 Task: Create a rule when I enter a card name starting with a date after set due on the date.
Action: Mouse moved to (1037, 85)
Screenshot: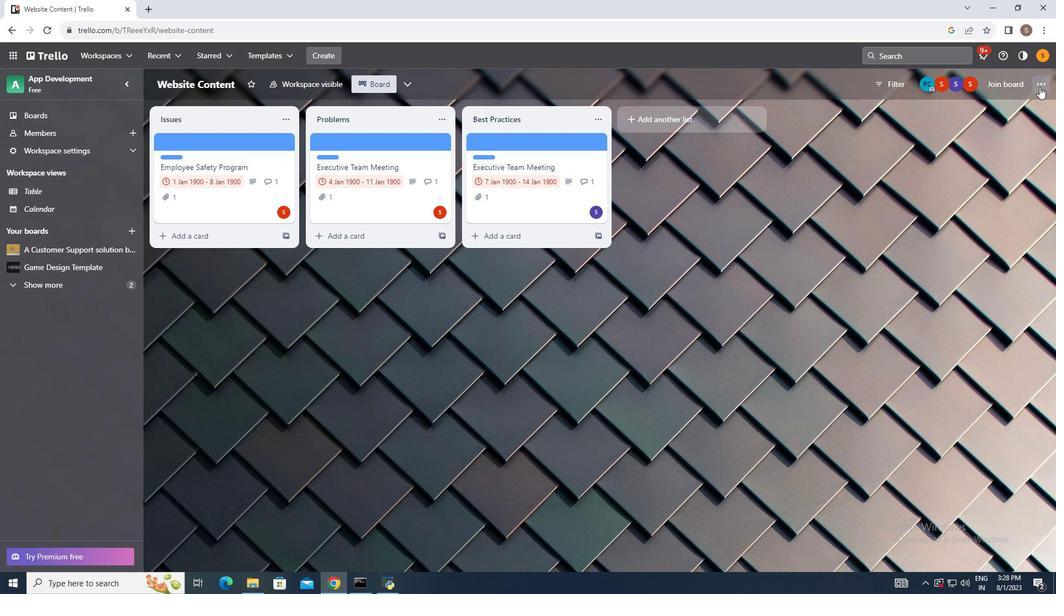 
Action: Mouse pressed left at (1037, 85)
Screenshot: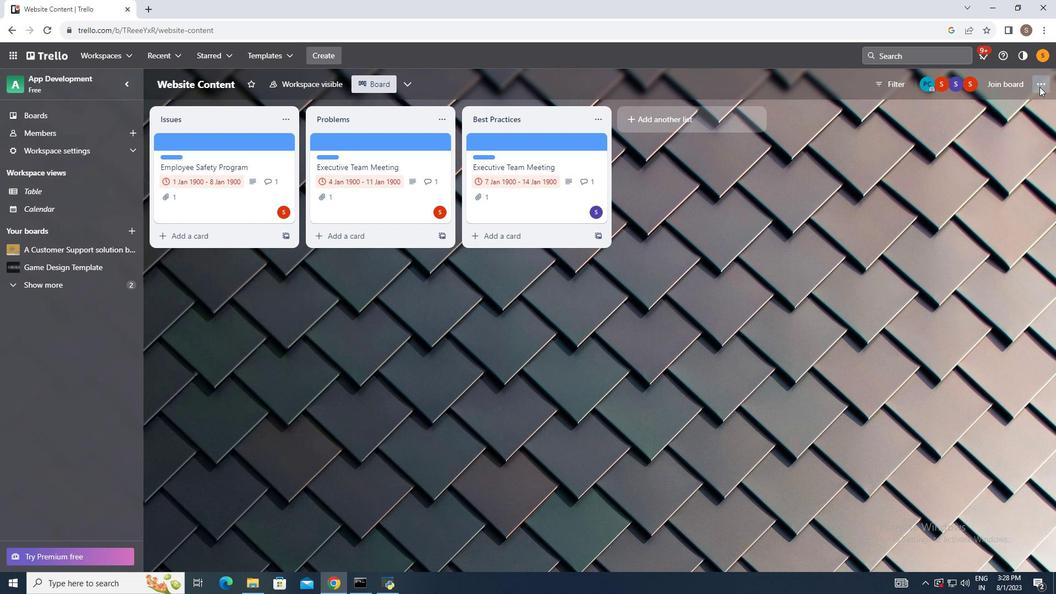 
Action: Mouse moved to (927, 211)
Screenshot: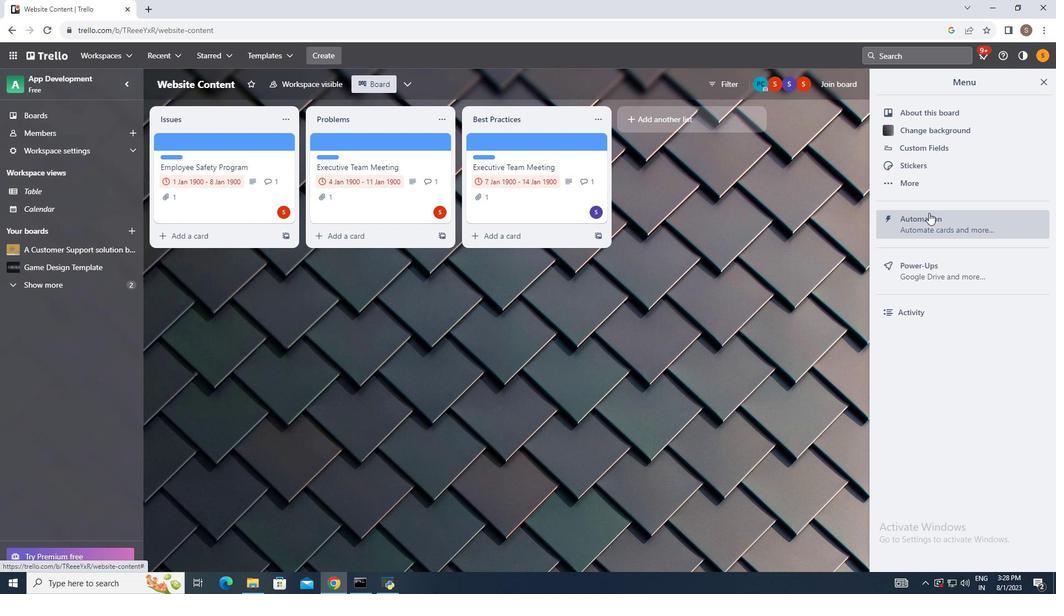 
Action: Mouse pressed left at (927, 211)
Screenshot: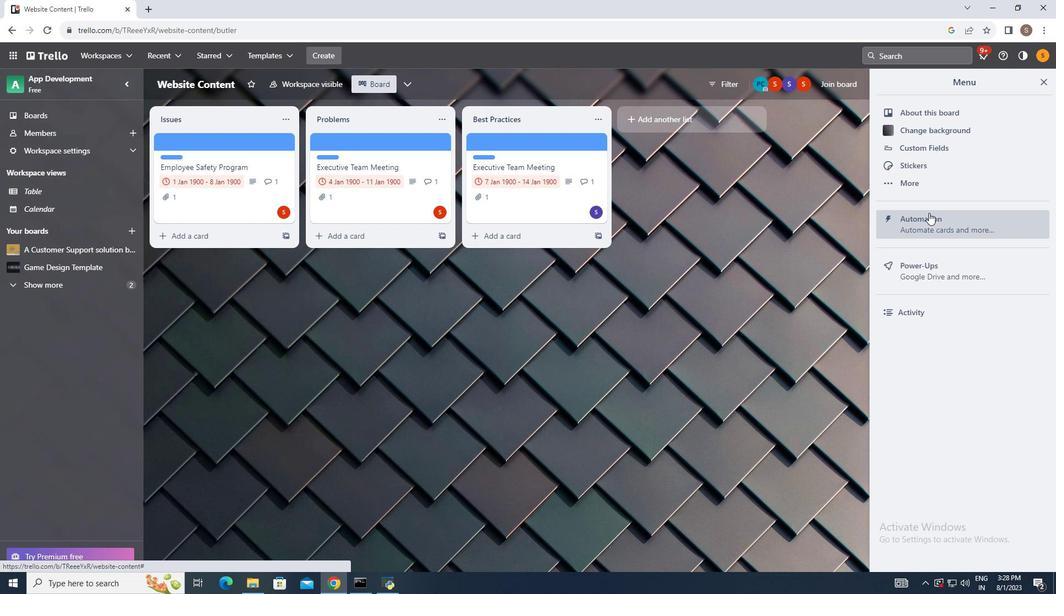 
Action: Mouse moved to (191, 178)
Screenshot: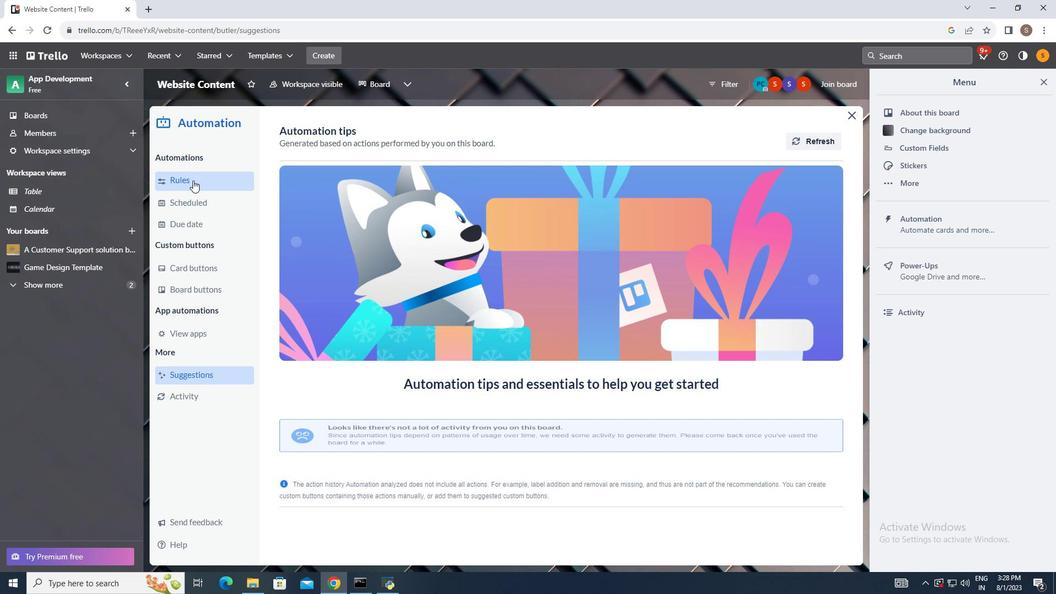 
Action: Mouse pressed left at (191, 178)
Screenshot: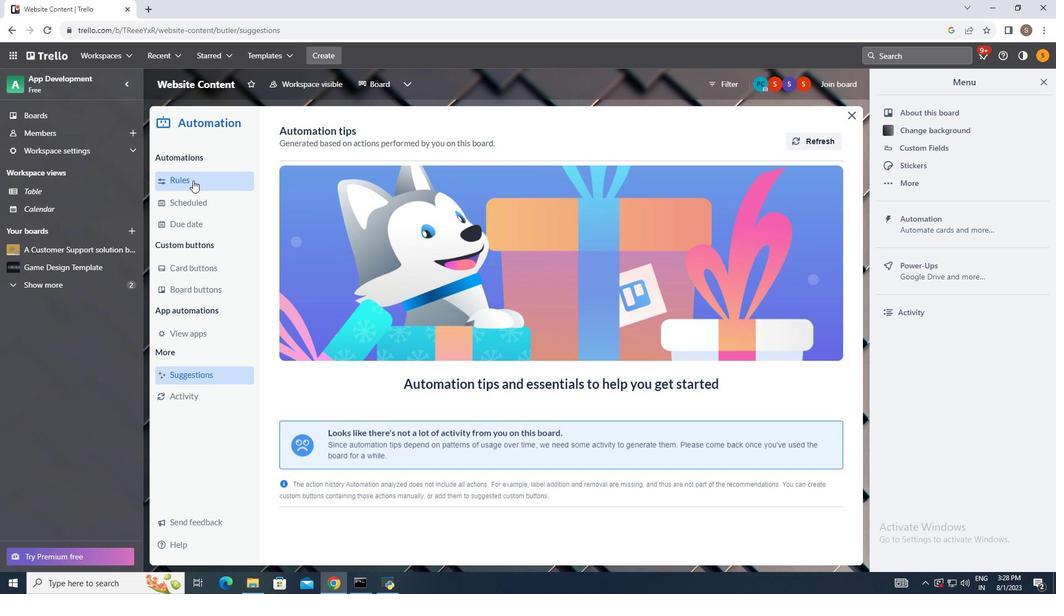 
Action: Mouse moved to (735, 133)
Screenshot: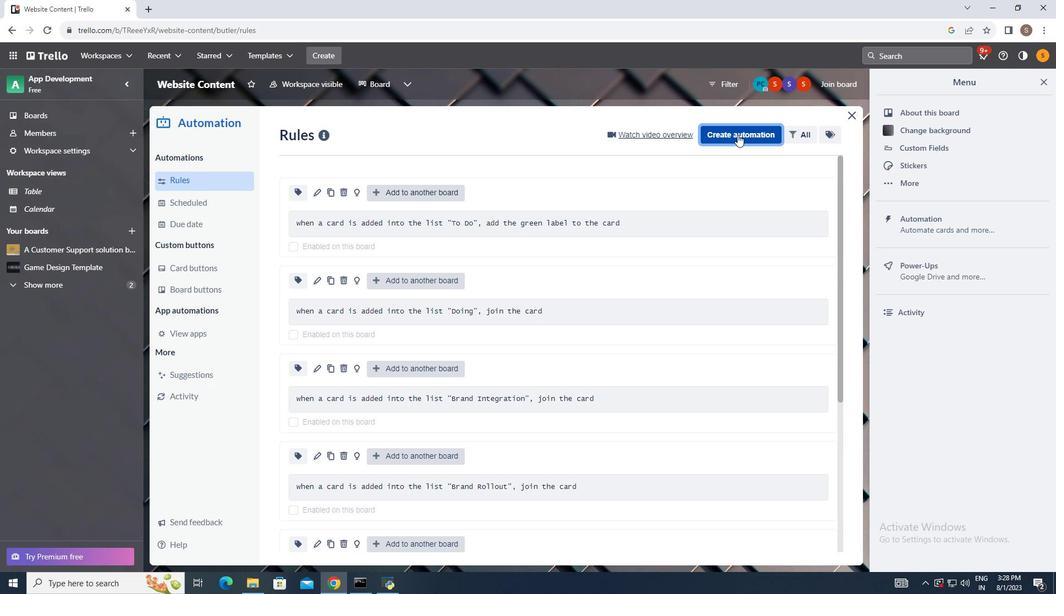 
Action: Mouse pressed left at (735, 133)
Screenshot: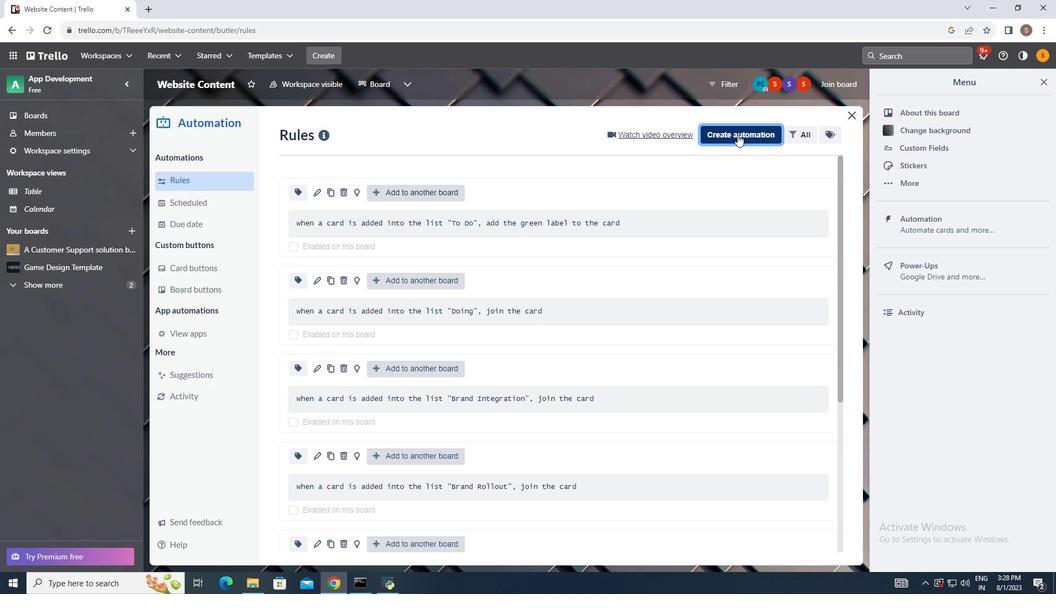 
Action: Mouse moved to (559, 240)
Screenshot: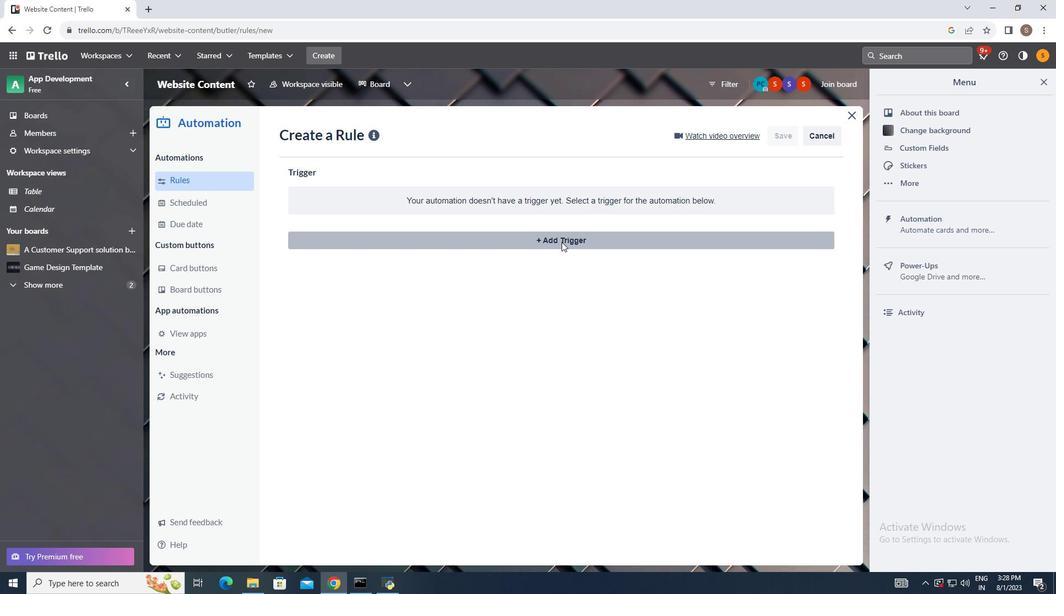 
Action: Mouse pressed left at (559, 240)
Screenshot: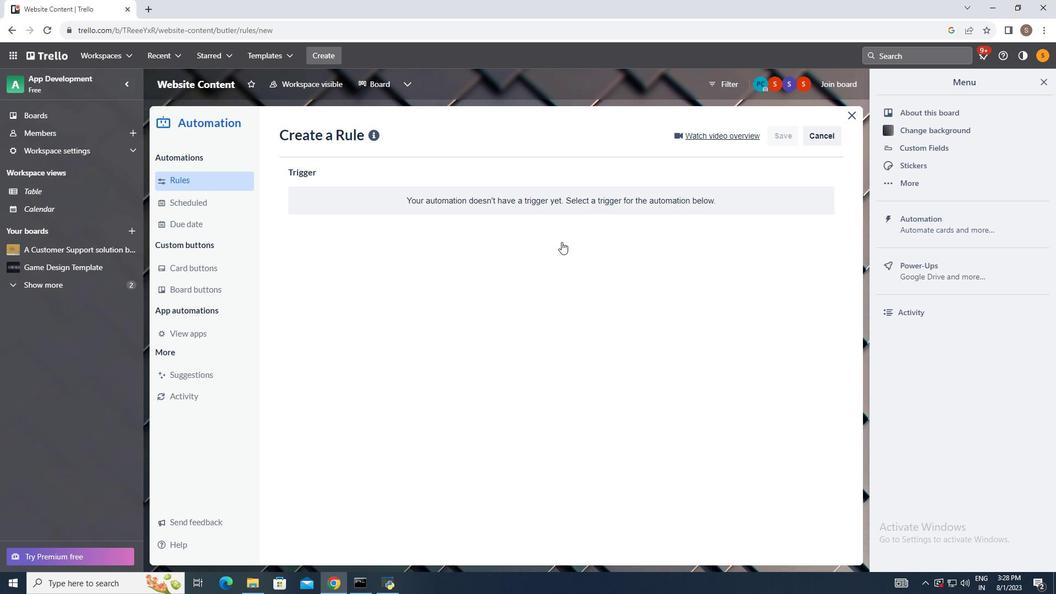 
Action: Mouse moved to (405, 273)
Screenshot: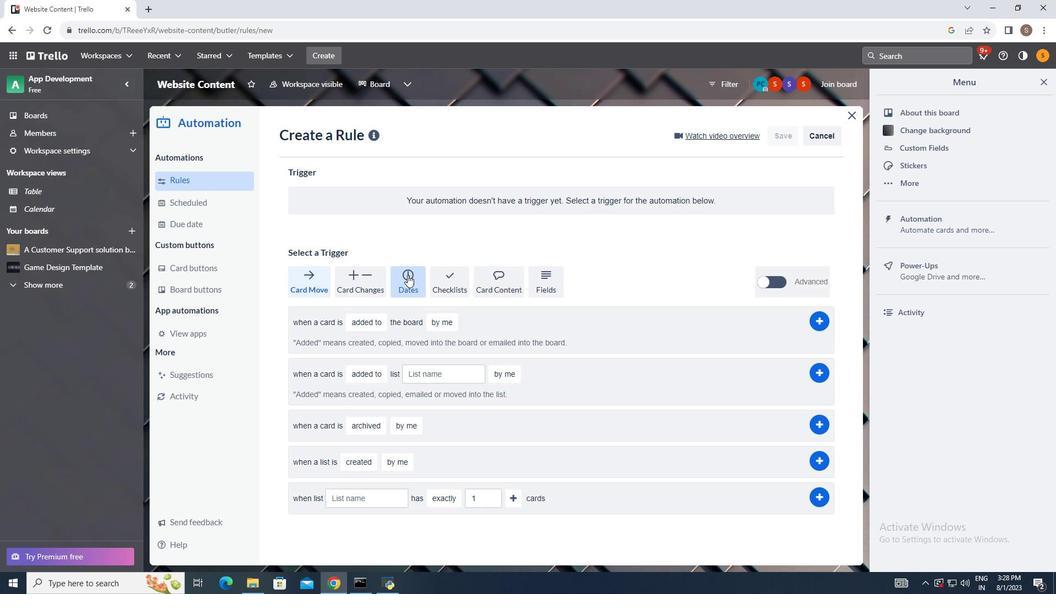 
Action: Mouse pressed left at (405, 273)
Screenshot: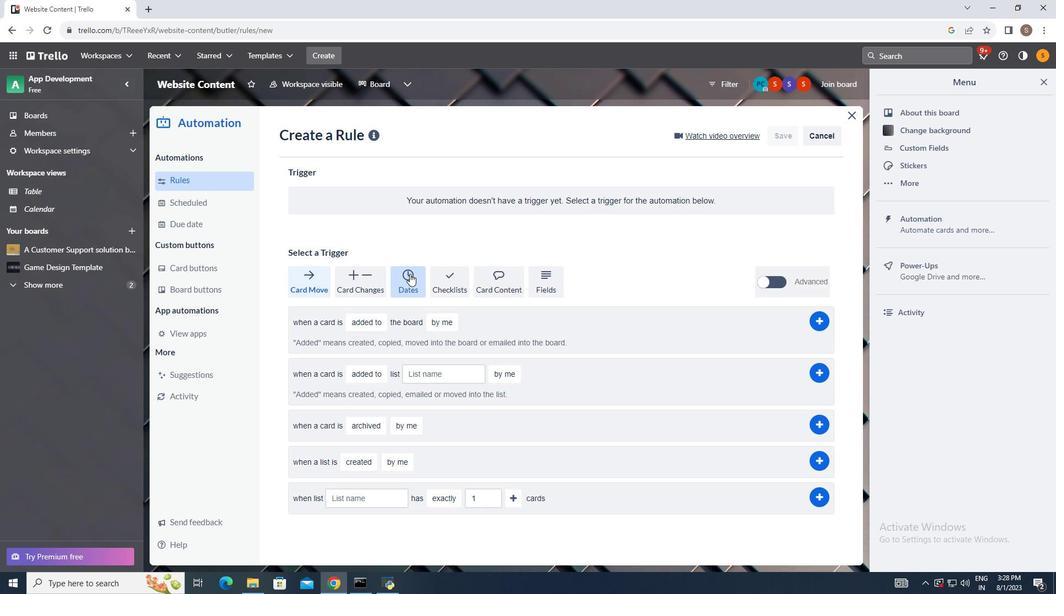 
Action: Mouse moved to (325, 408)
Screenshot: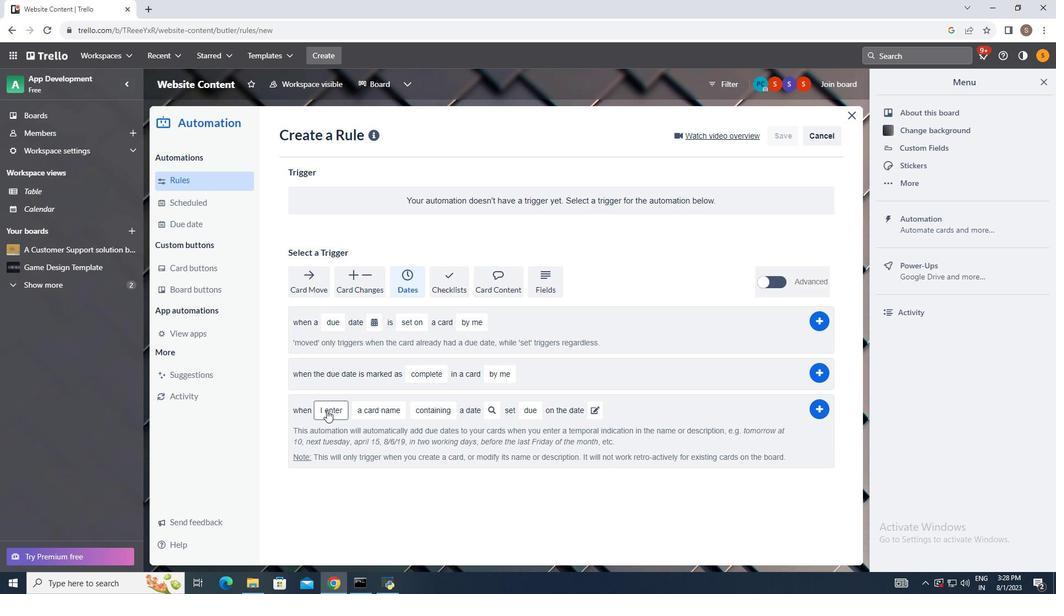 
Action: Mouse pressed left at (325, 408)
Screenshot: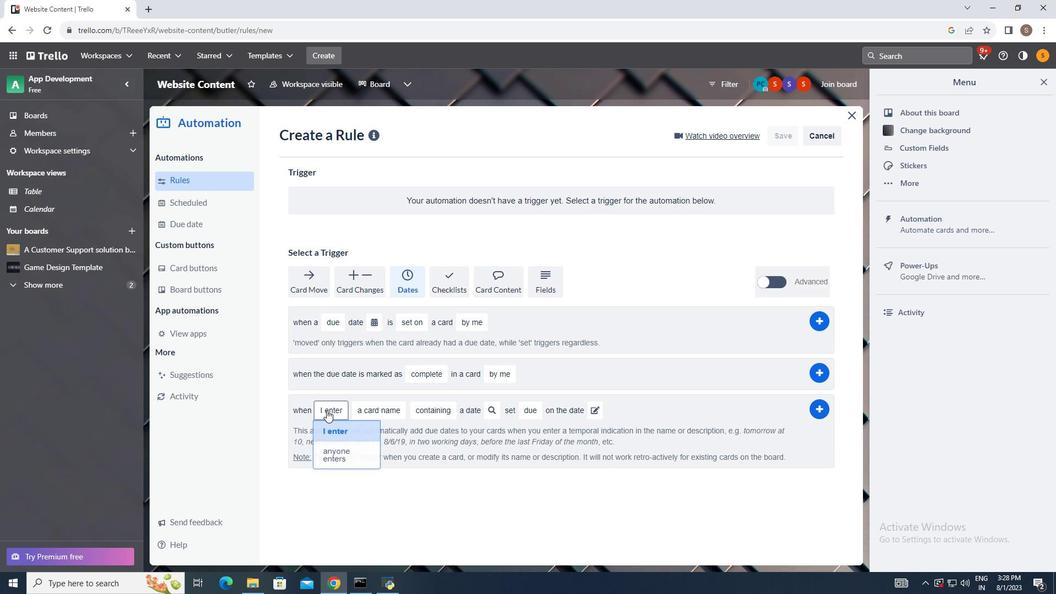 
Action: Mouse moved to (331, 426)
Screenshot: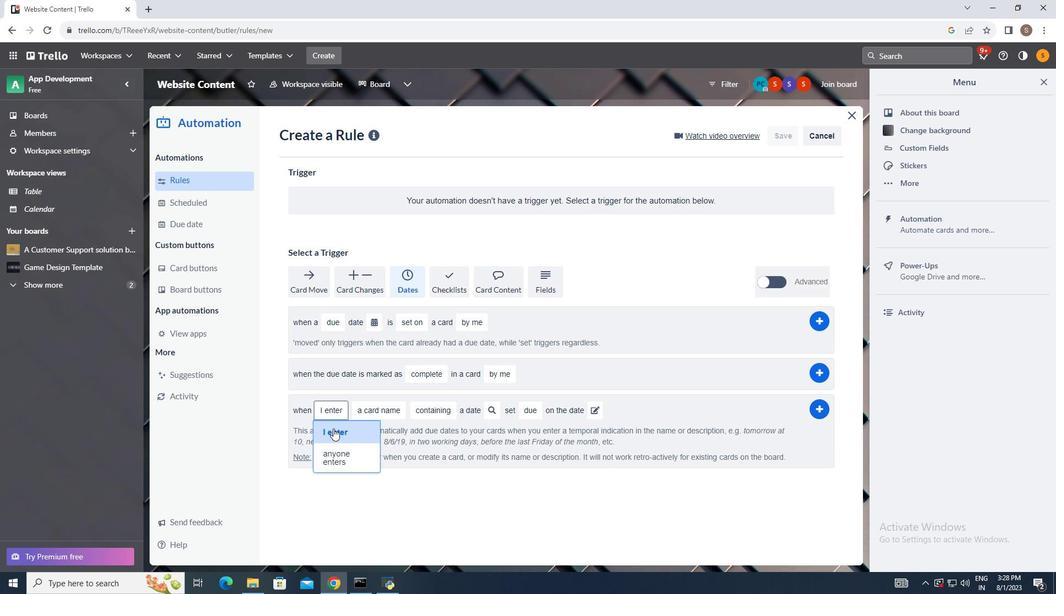 
Action: Mouse pressed left at (331, 426)
Screenshot: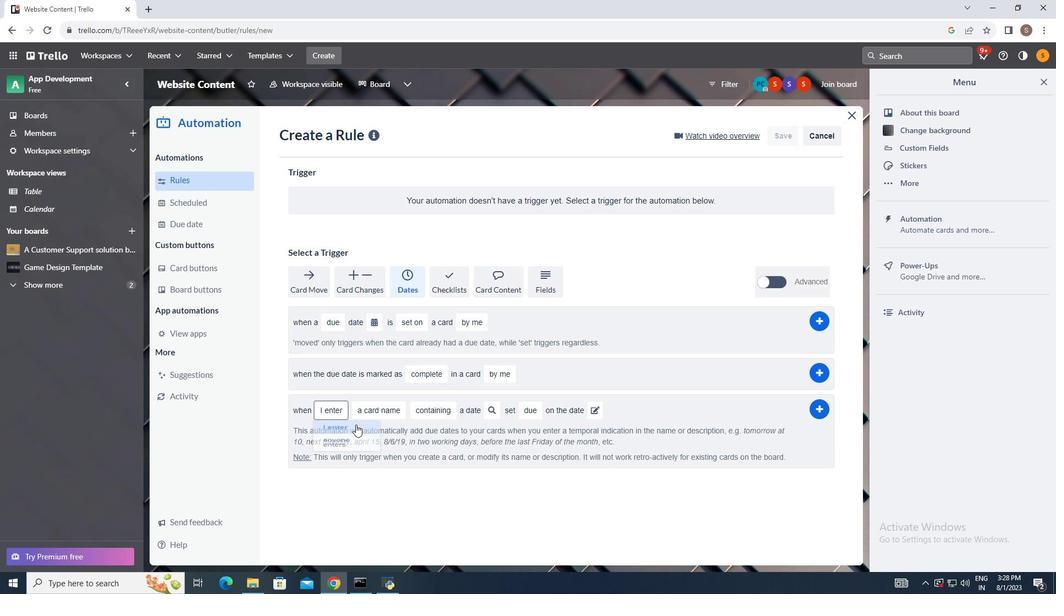 
Action: Mouse moved to (371, 406)
Screenshot: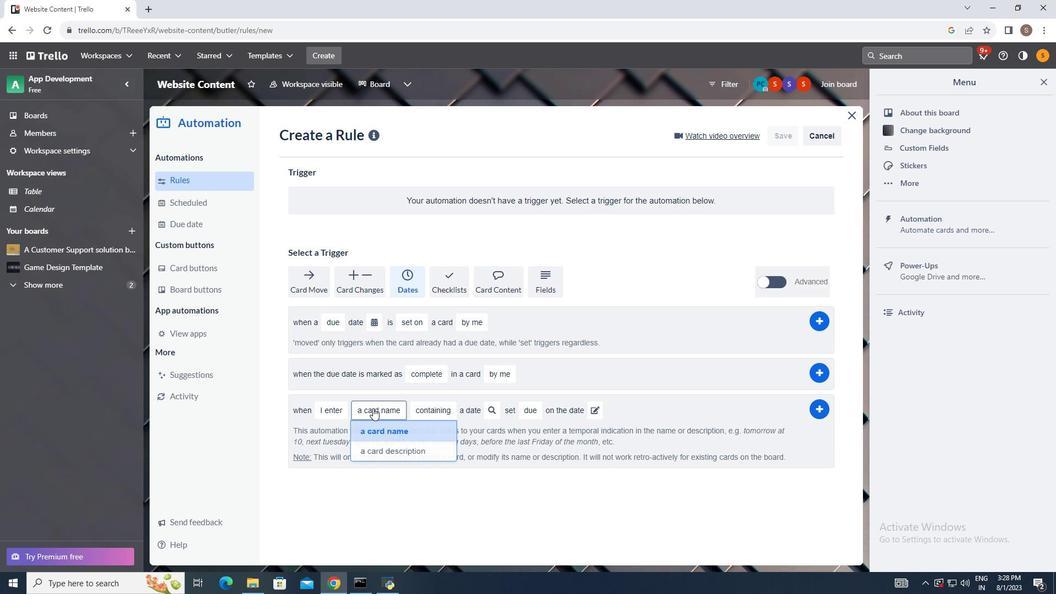 
Action: Mouse pressed left at (371, 406)
Screenshot: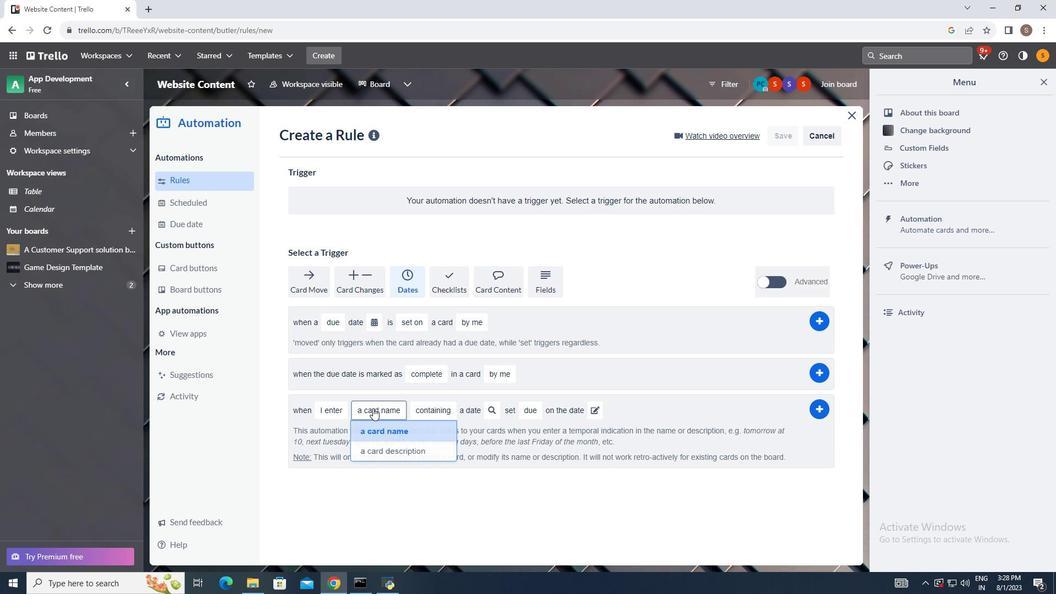 
Action: Mouse moved to (383, 425)
Screenshot: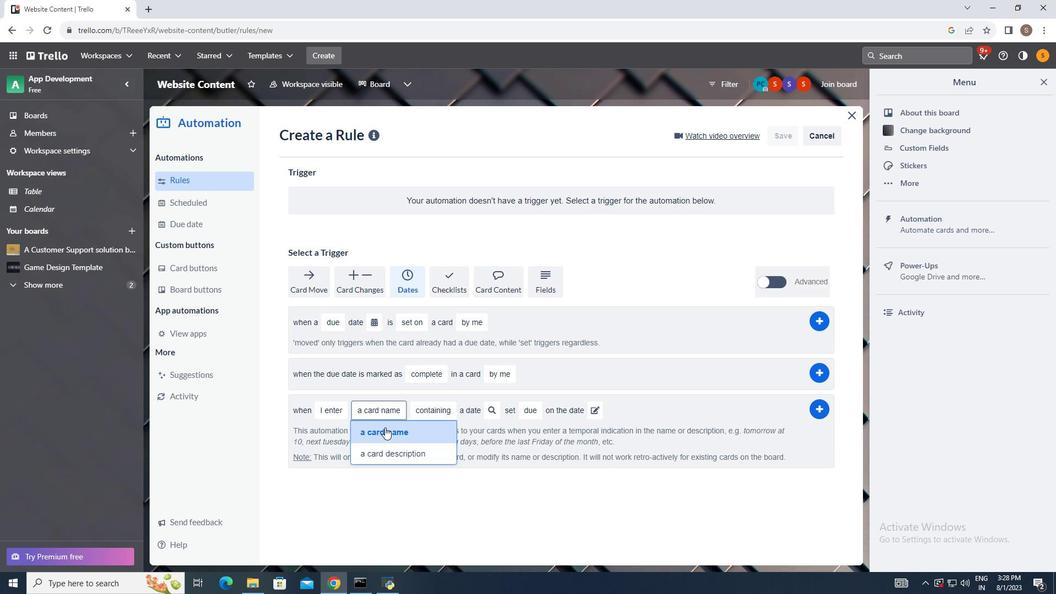 
Action: Mouse pressed left at (383, 425)
Screenshot: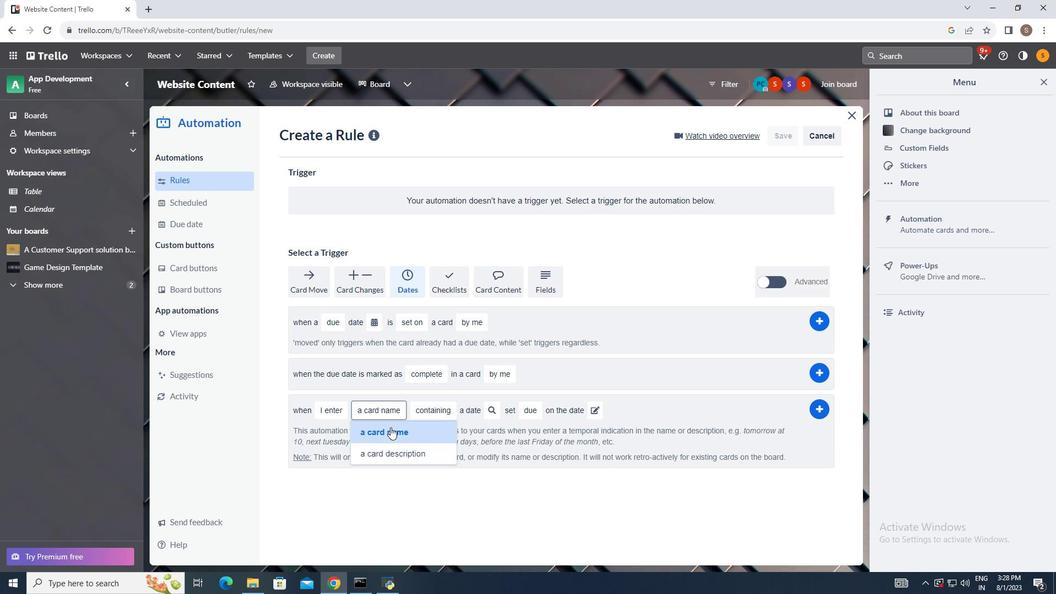 
Action: Mouse moved to (415, 411)
Screenshot: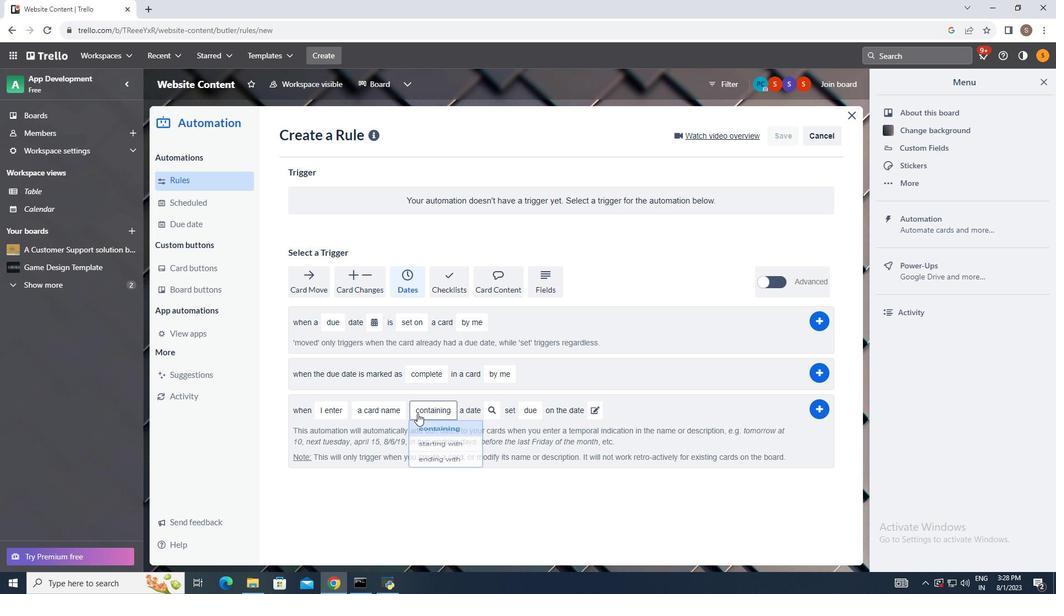 
Action: Mouse pressed left at (415, 411)
Screenshot: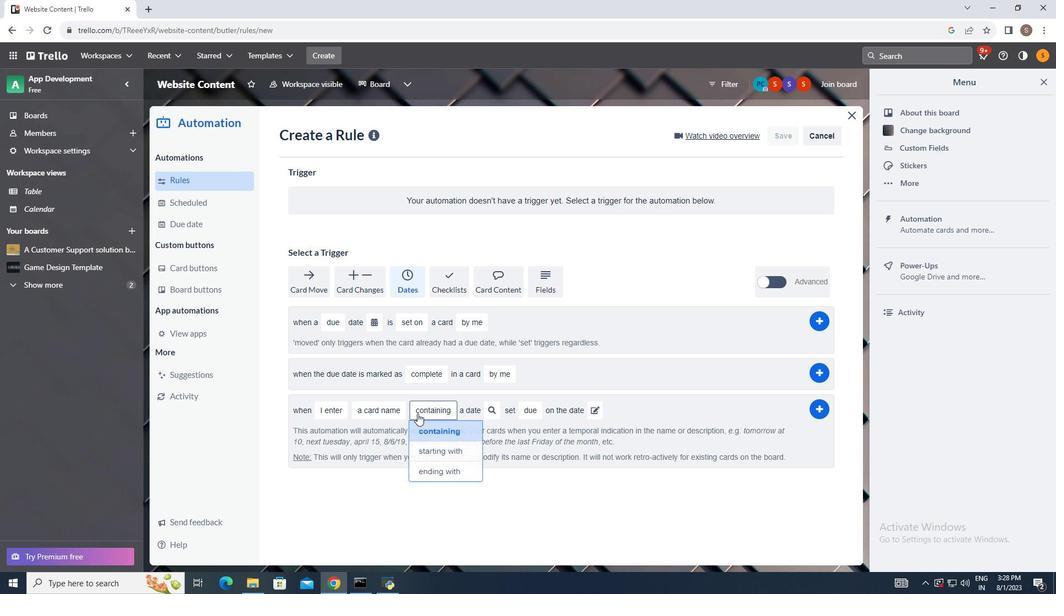 
Action: Mouse moved to (432, 448)
Screenshot: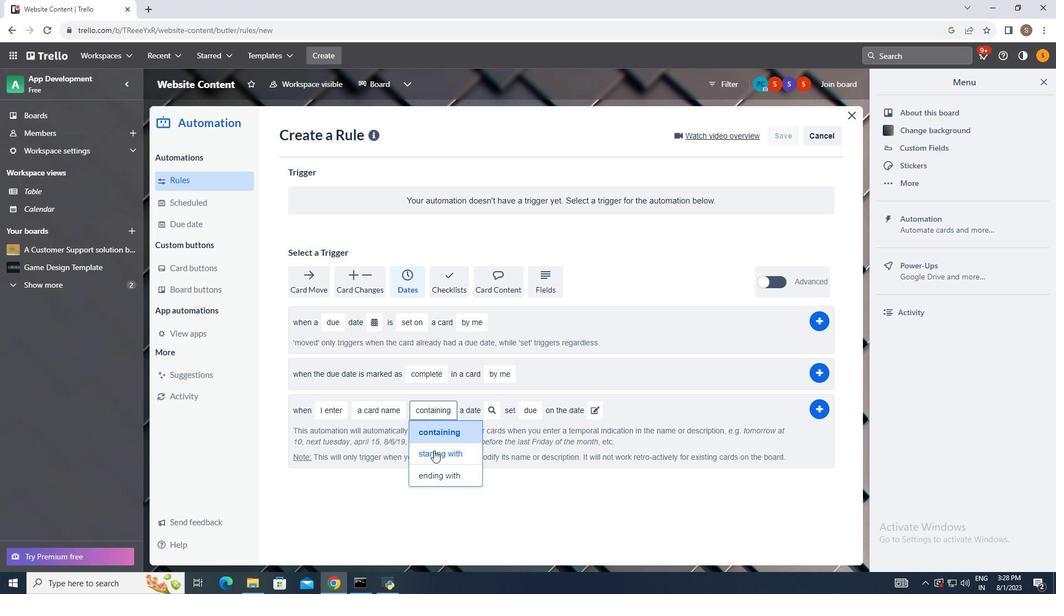 
Action: Mouse pressed left at (432, 448)
Screenshot: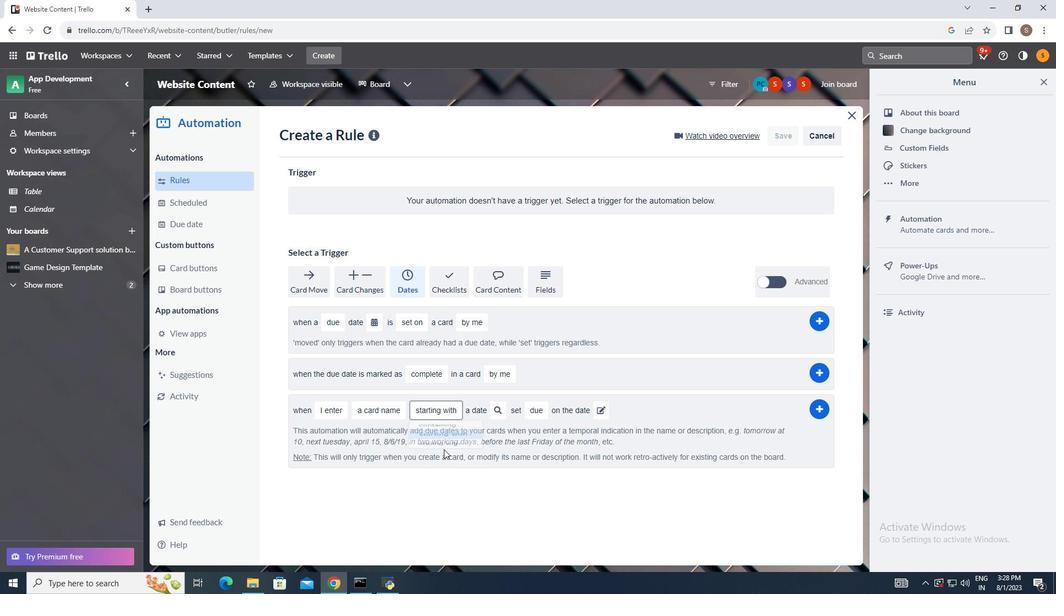 
Action: Mouse moved to (494, 410)
Screenshot: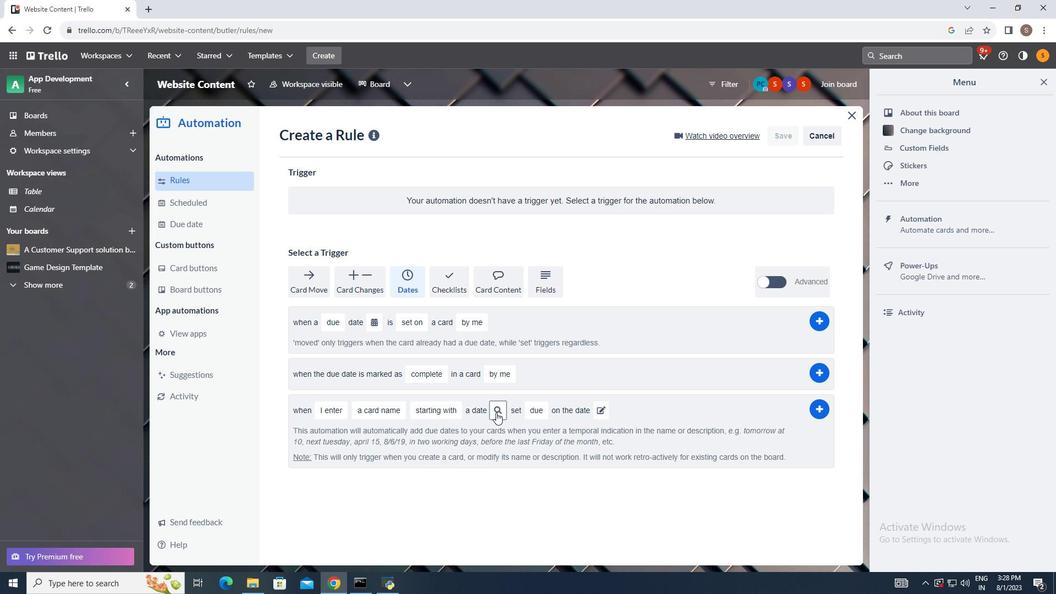 
Action: Mouse pressed left at (494, 410)
Screenshot: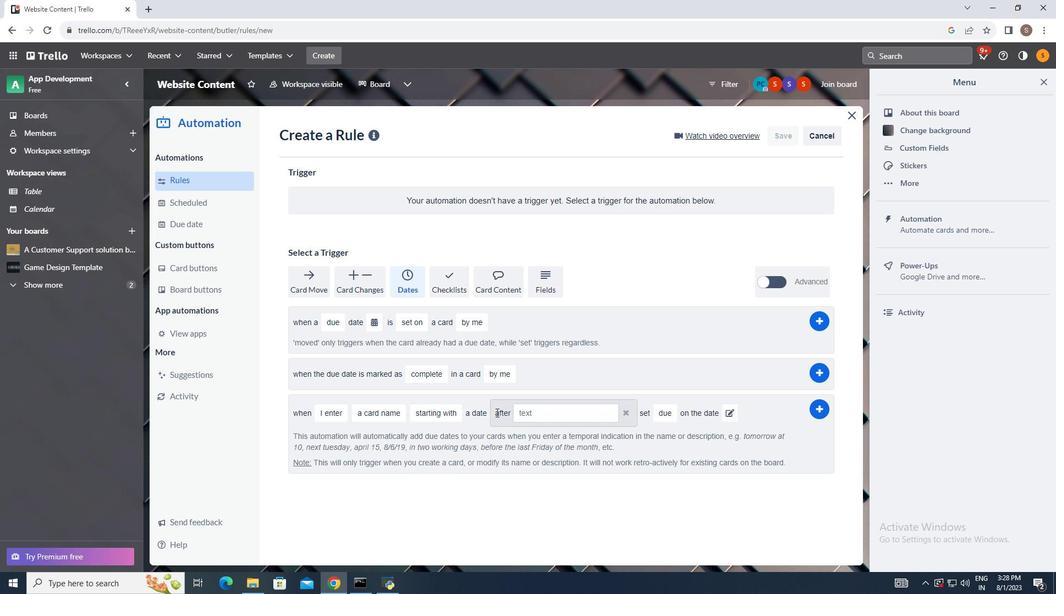 
Action: Mouse moved to (663, 416)
Screenshot: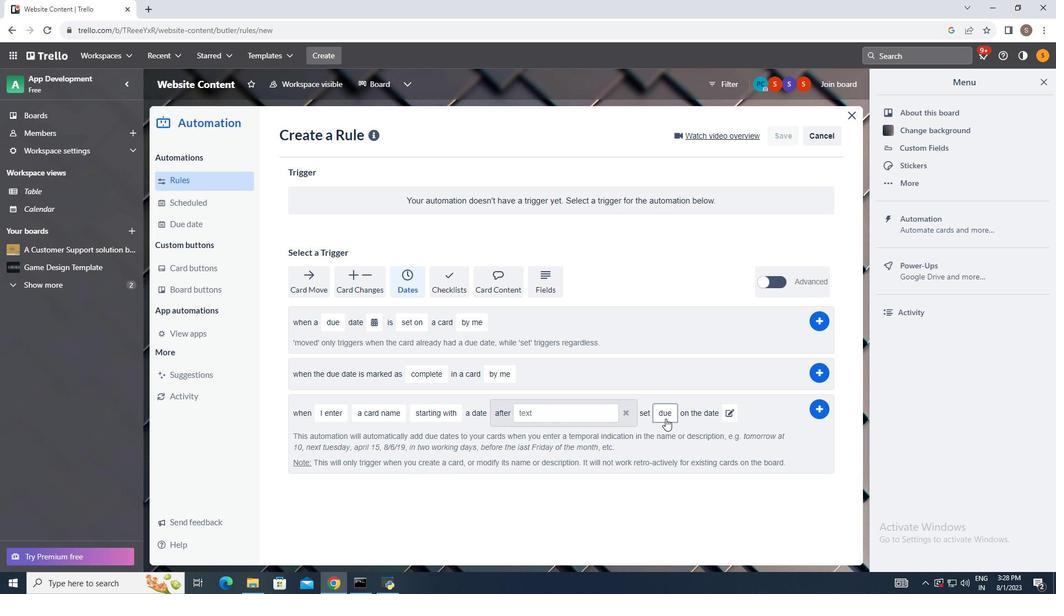 
Action: Mouse pressed left at (663, 416)
Screenshot: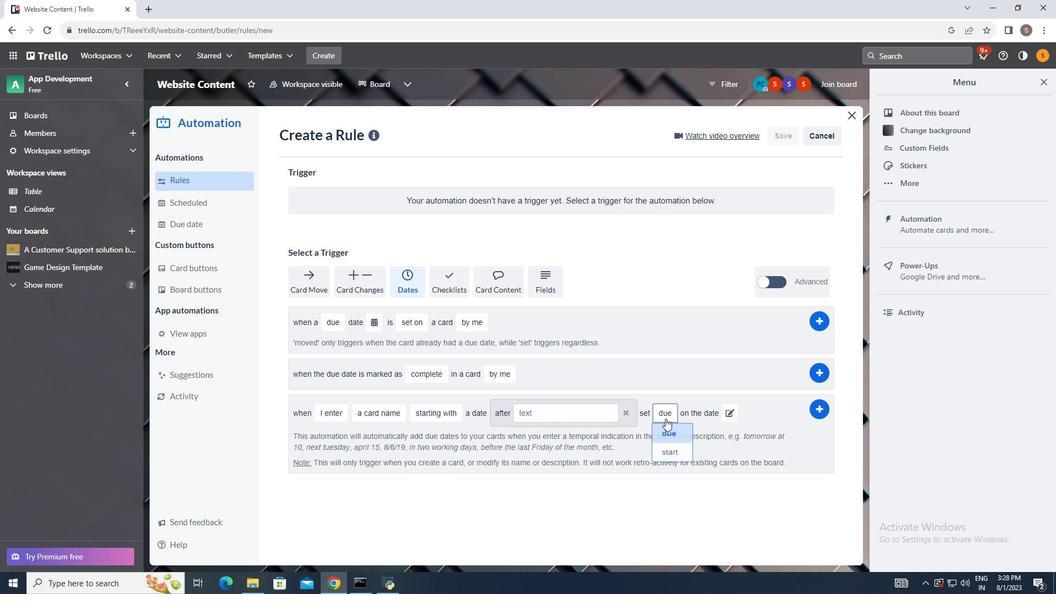 
Action: Mouse moved to (669, 429)
Screenshot: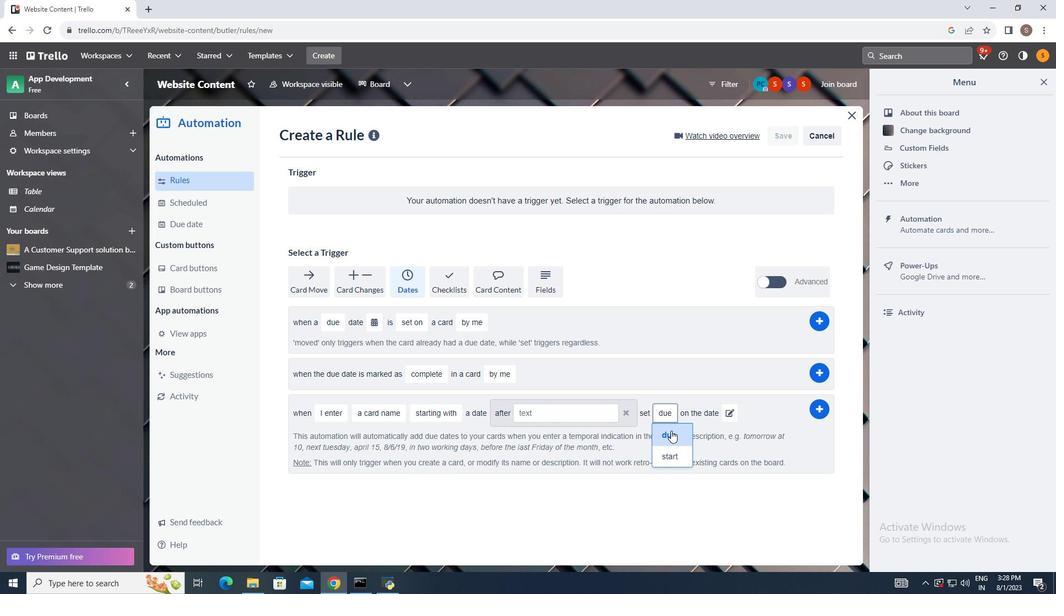
Action: Mouse pressed left at (669, 429)
Screenshot: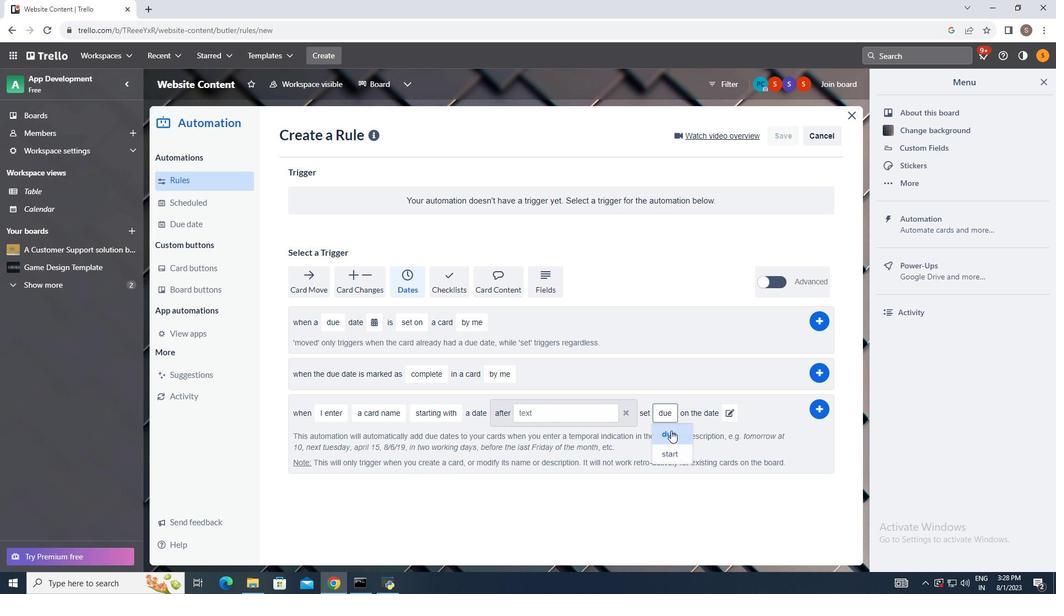 
Action: Mouse moved to (814, 407)
Screenshot: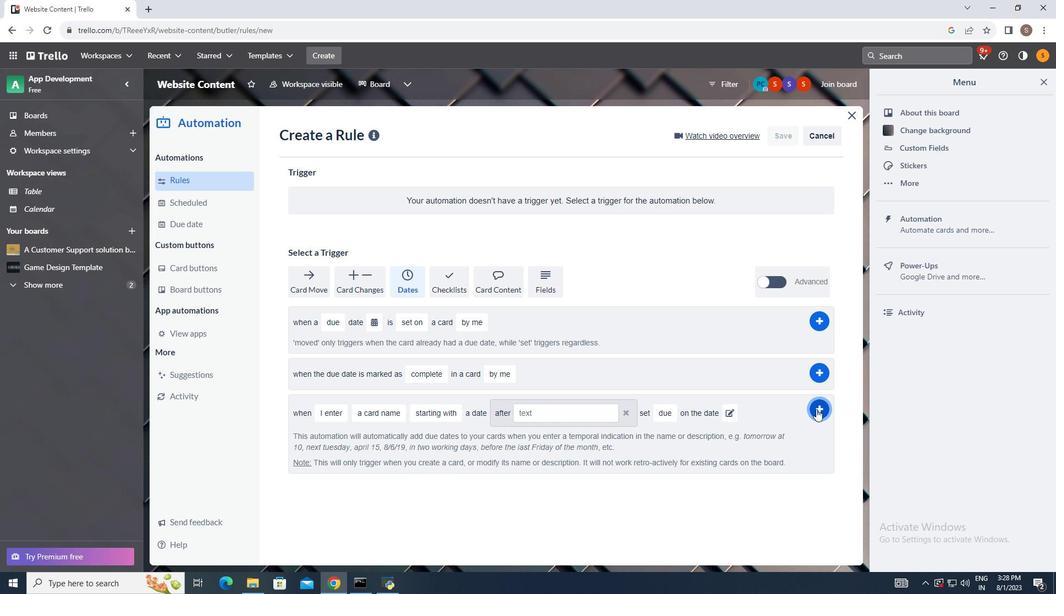 
Action: Mouse pressed left at (814, 407)
Screenshot: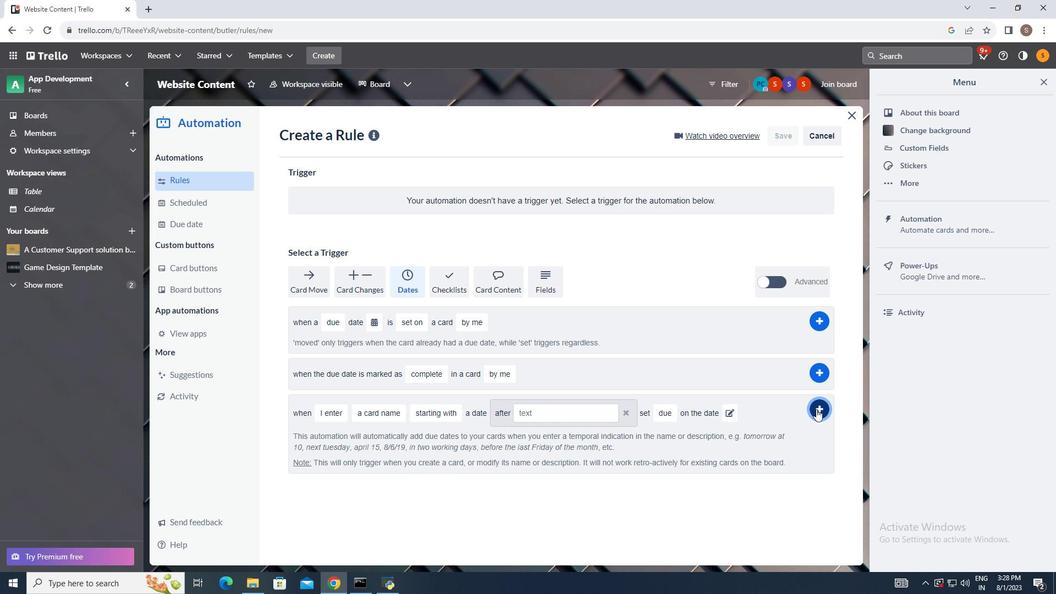 
Action: Mouse moved to (523, 183)
Screenshot: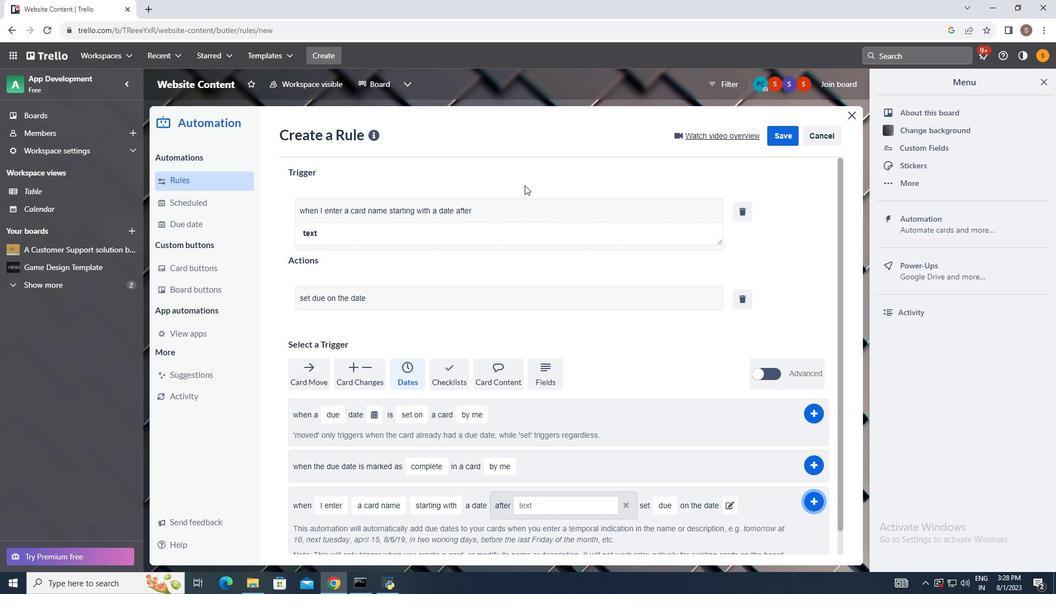 
